Task: Create a due date automation trigger when advanced on, on the tuesday of the week a card is due add checklist with checklist "Resume" incomplete at 11:00 AM.
Action: Mouse moved to (875, 267)
Screenshot: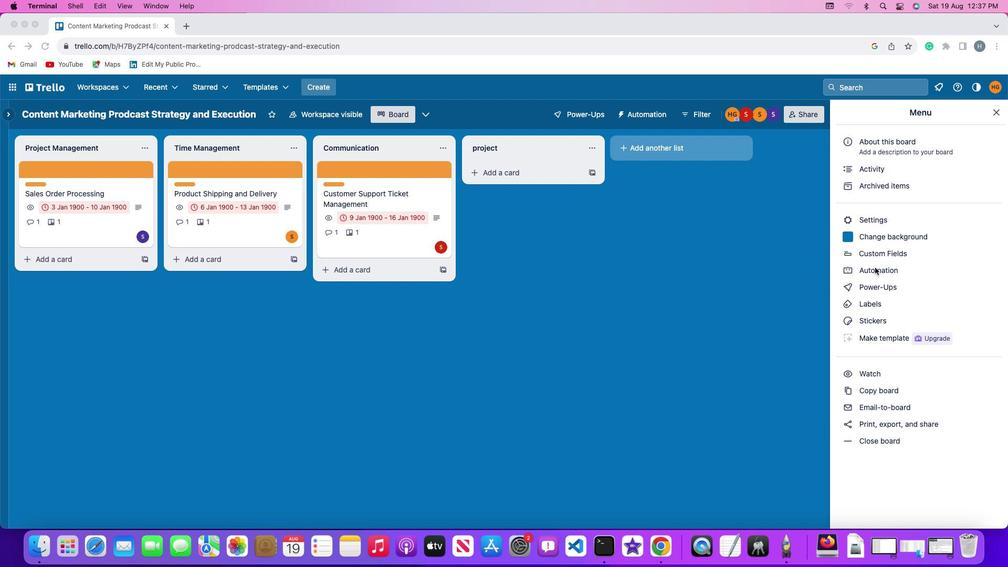 
Action: Mouse pressed left at (875, 267)
Screenshot: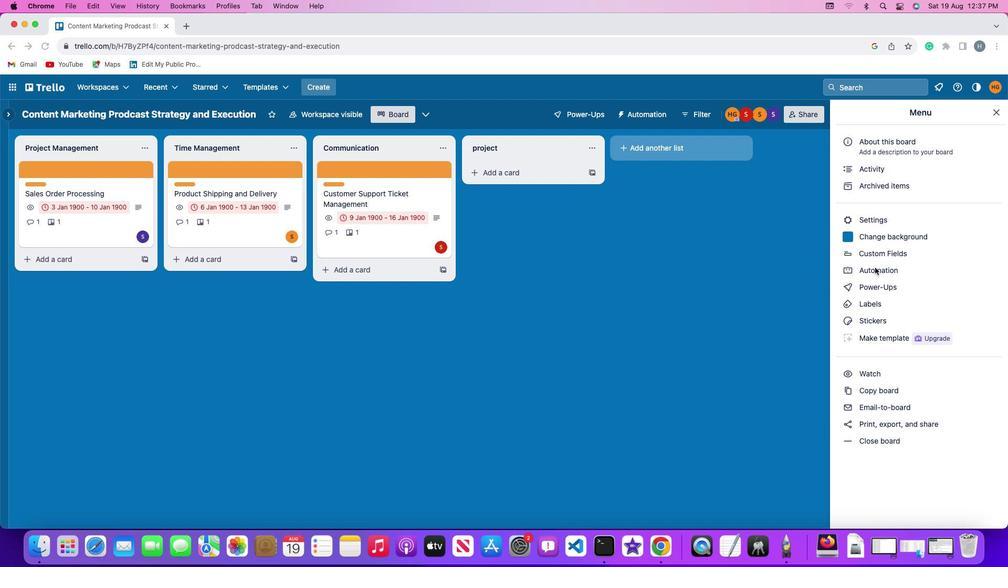 
Action: Mouse pressed left at (875, 267)
Screenshot: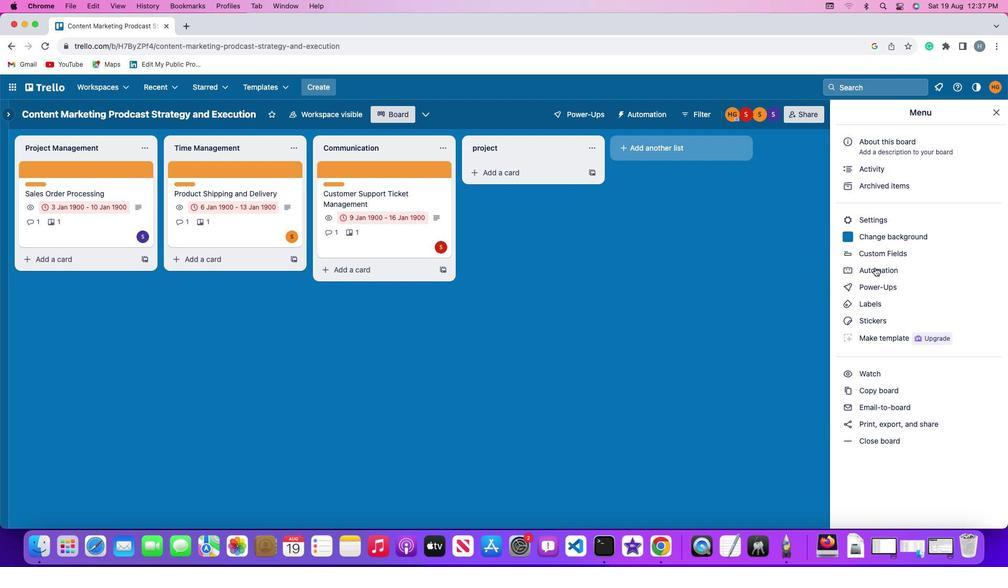 
Action: Mouse moved to (66, 250)
Screenshot: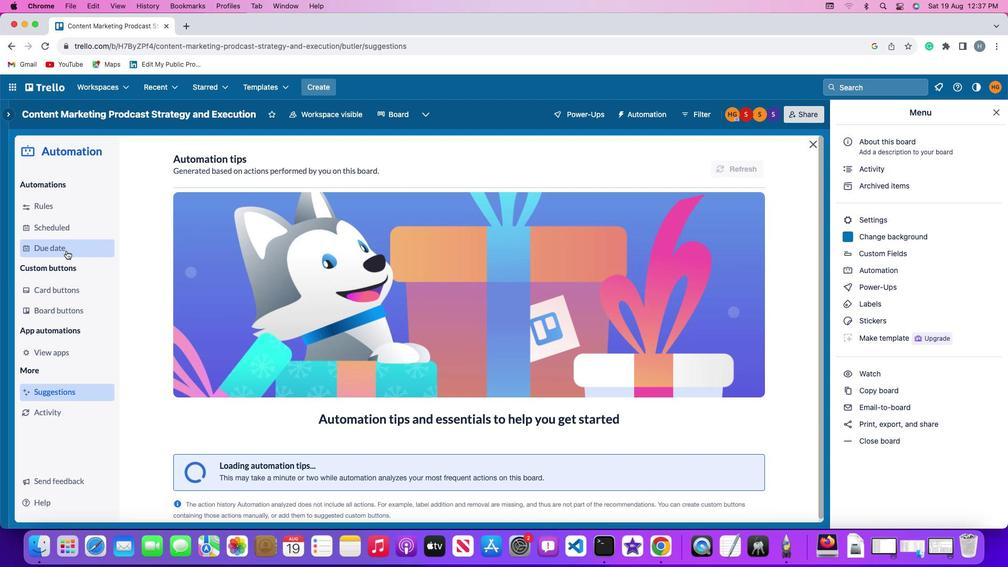 
Action: Mouse pressed left at (66, 250)
Screenshot: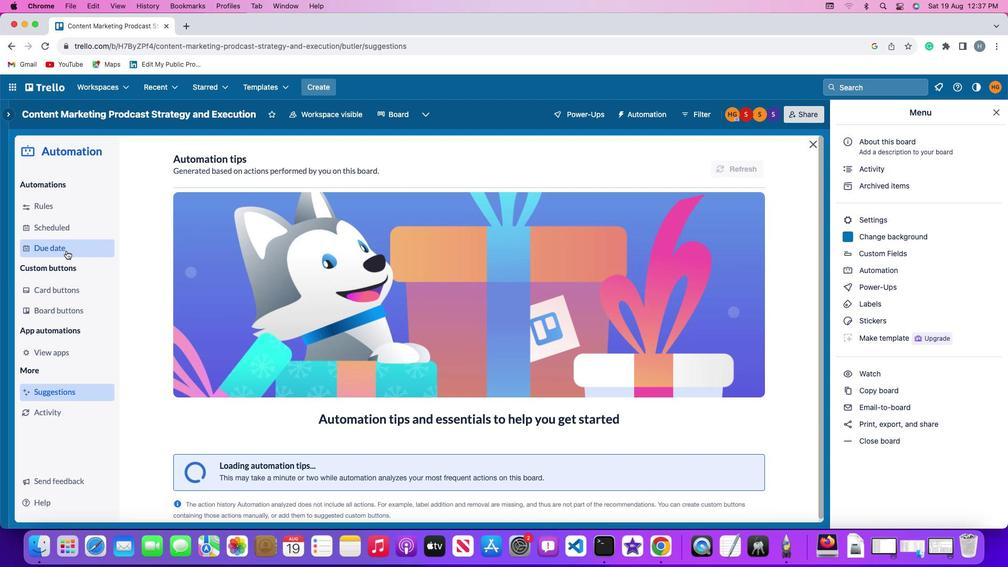 
Action: Mouse moved to (713, 161)
Screenshot: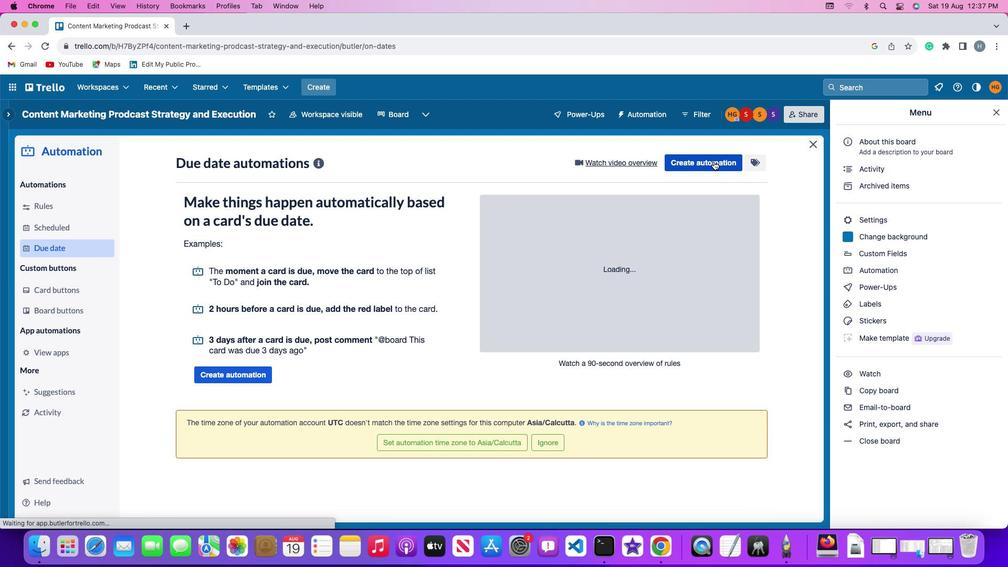 
Action: Mouse pressed left at (713, 161)
Screenshot: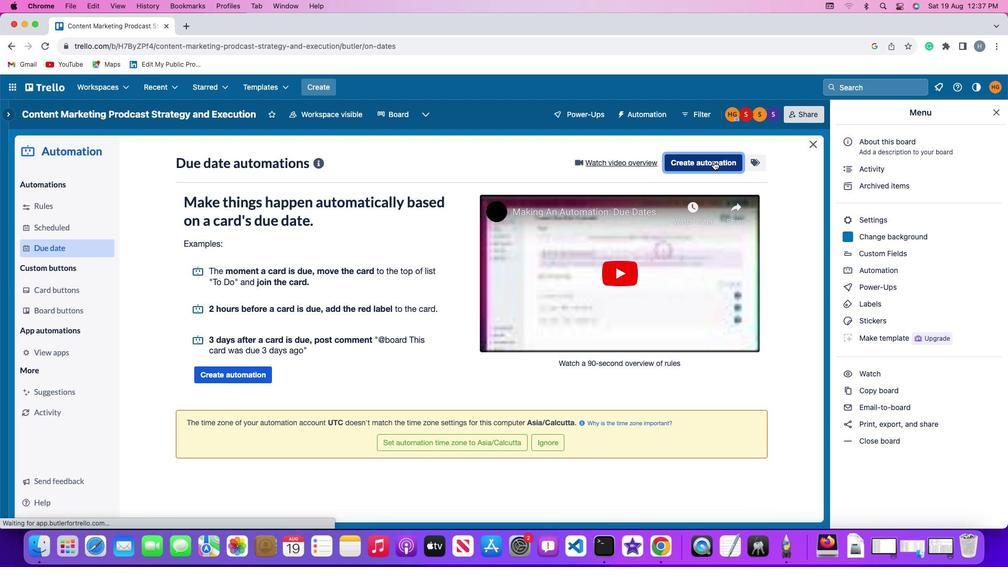 
Action: Mouse moved to (245, 263)
Screenshot: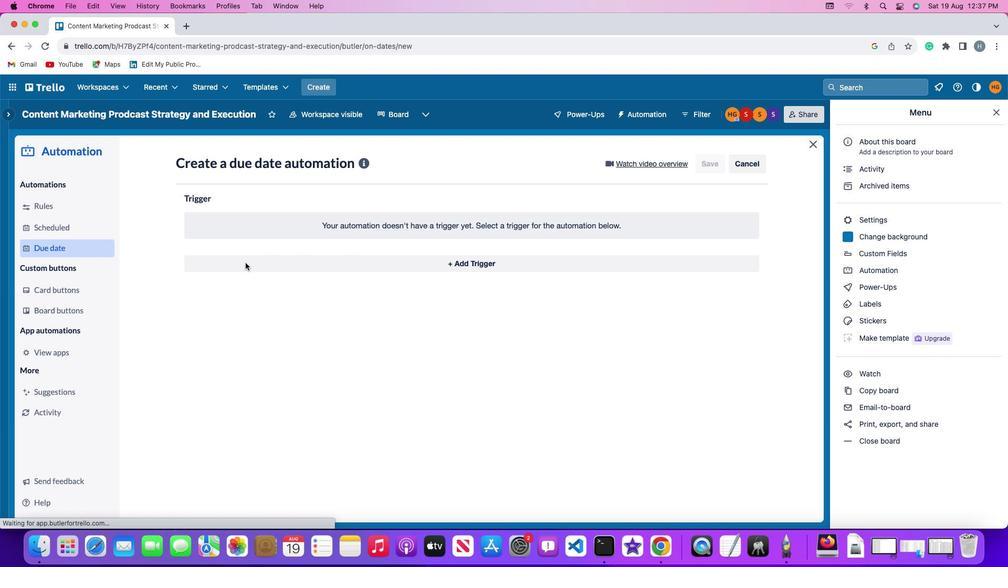 
Action: Mouse pressed left at (245, 263)
Screenshot: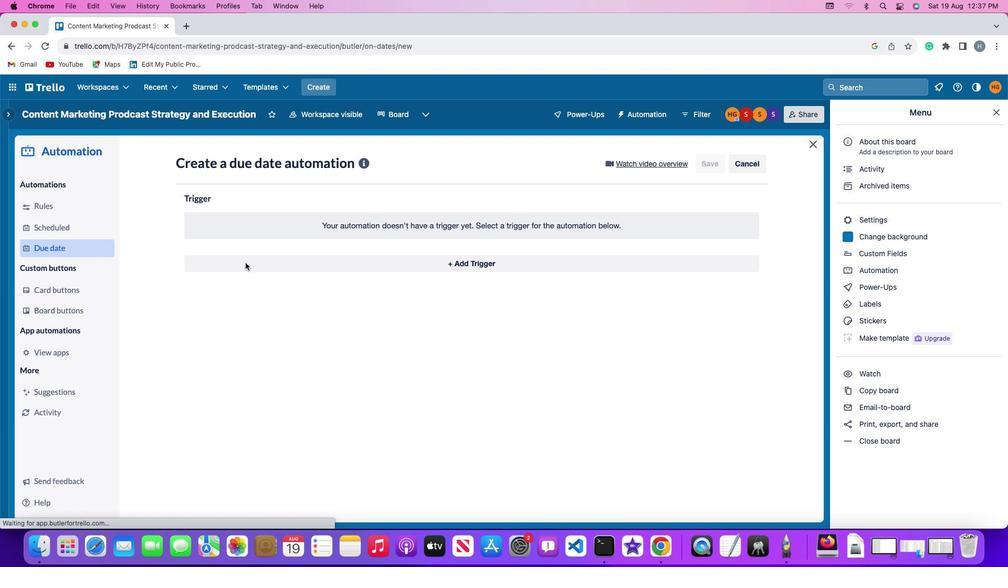 
Action: Mouse moved to (236, 459)
Screenshot: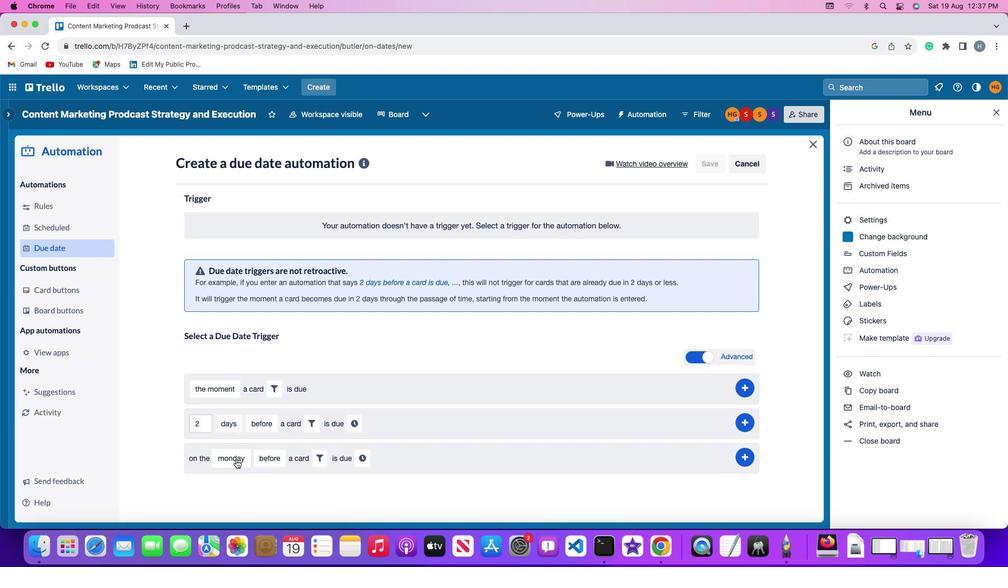 
Action: Mouse pressed left at (236, 459)
Screenshot: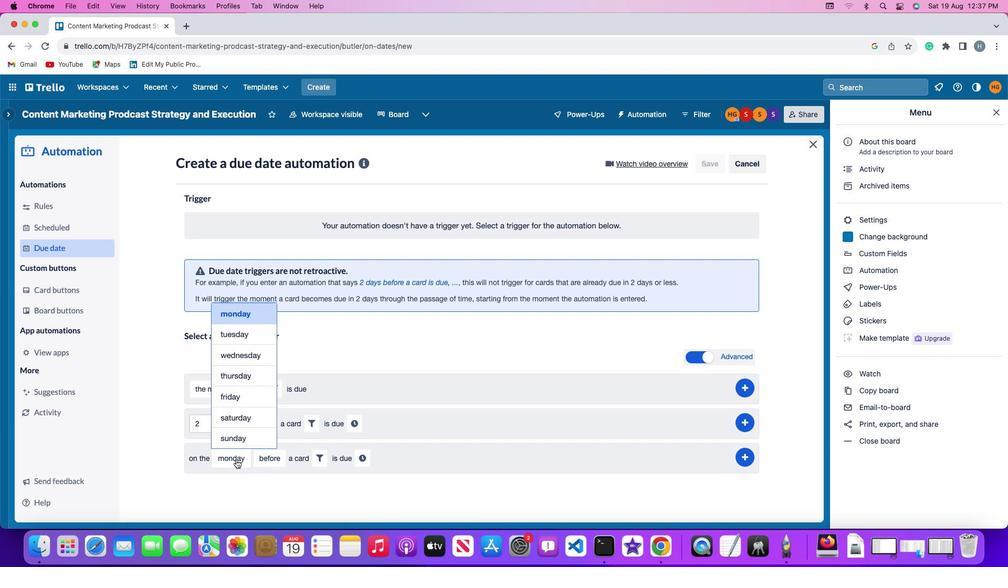 
Action: Mouse moved to (249, 338)
Screenshot: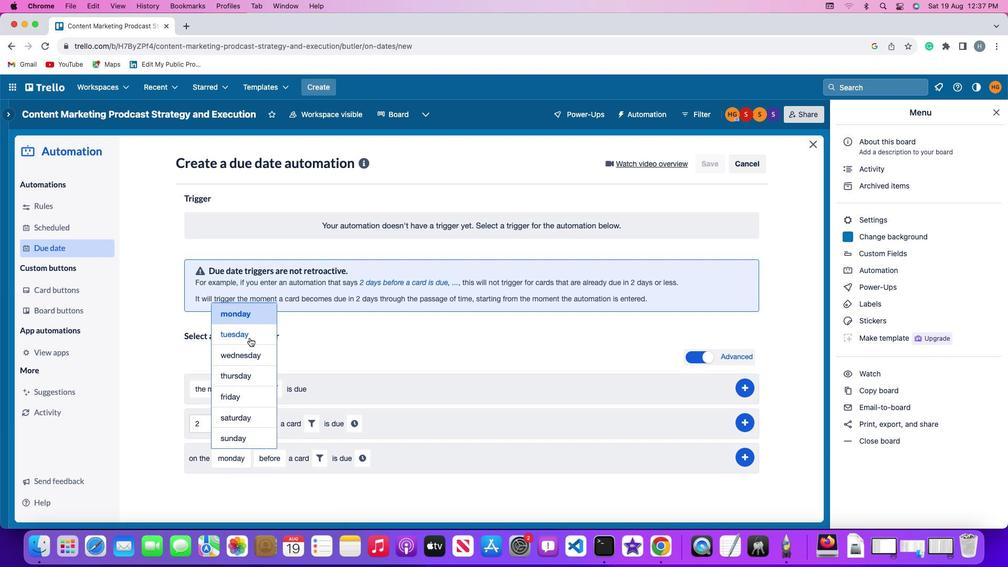 
Action: Mouse pressed left at (249, 338)
Screenshot: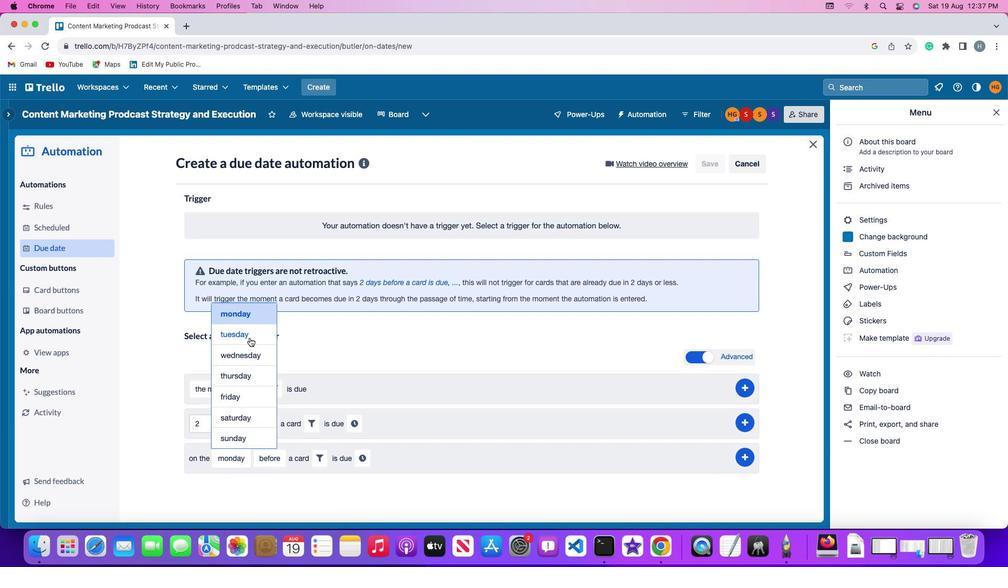 
Action: Mouse moved to (274, 453)
Screenshot: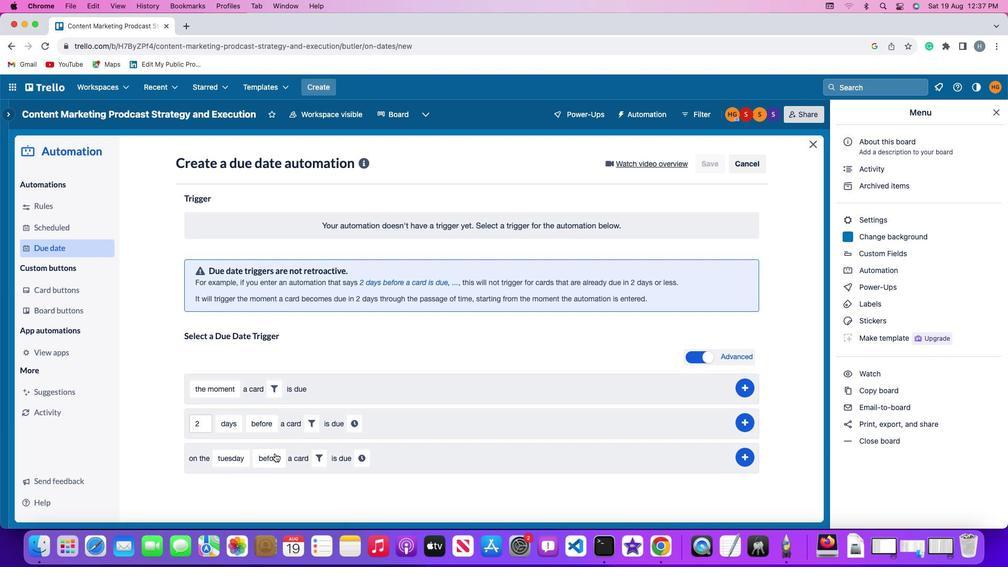 
Action: Mouse pressed left at (274, 453)
Screenshot: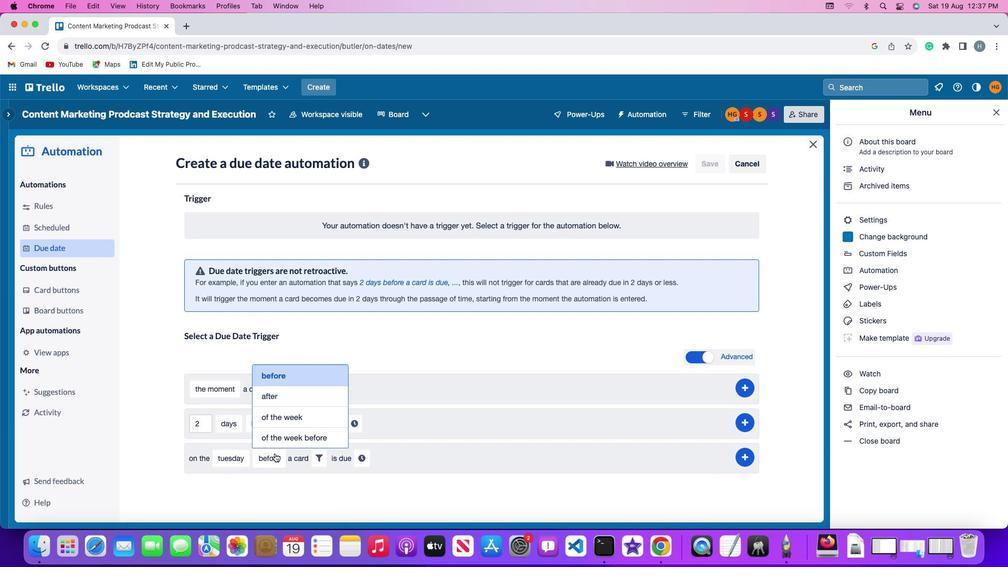 
Action: Mouse moved to (289, 419)
Screenshot: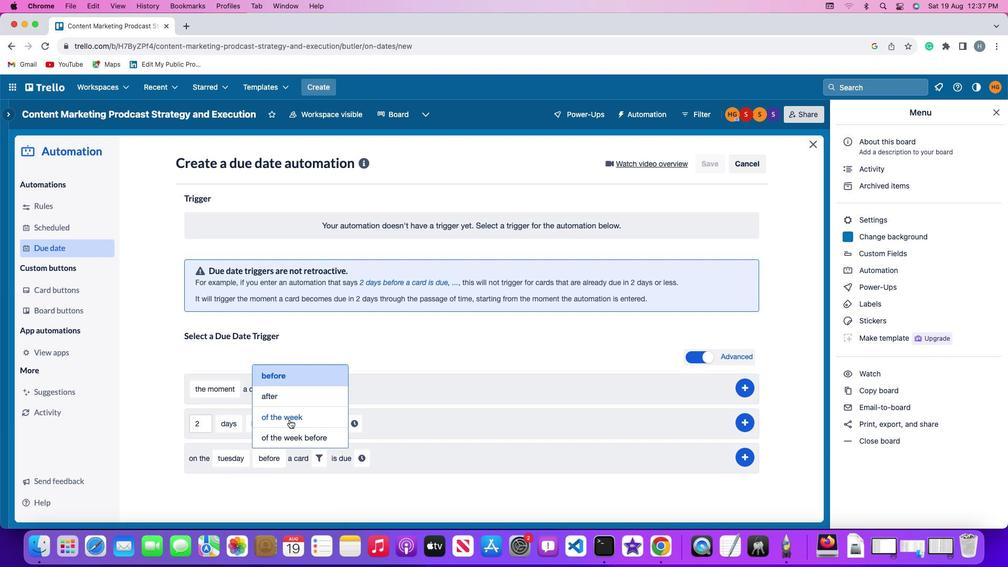 
Action: Mouse pressed left at (289, 419)
Screenshot: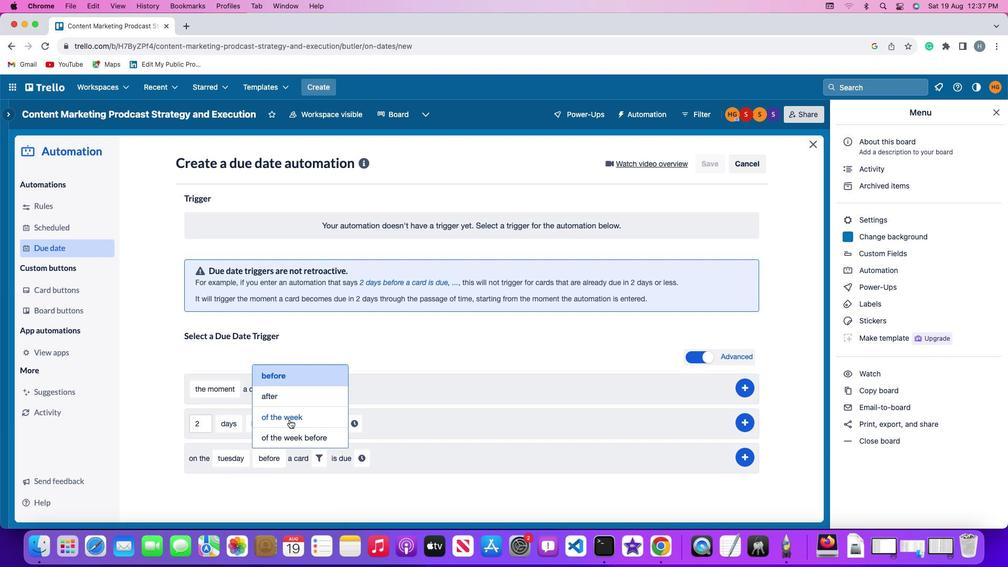 
Action: Mouse moved to (337, 460)
Screenshot: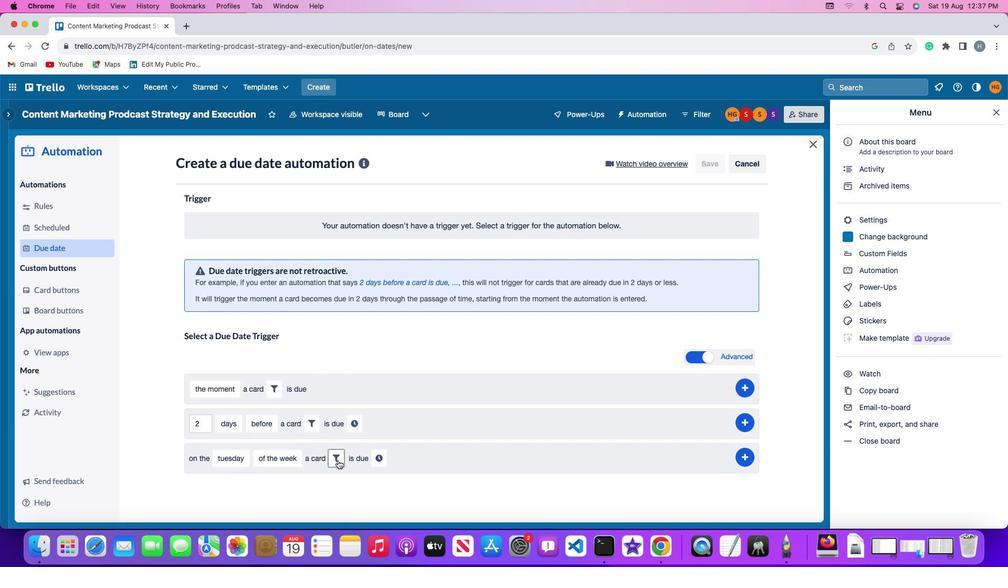 
Action: Mouse pressed left at (337, 460)
Screenshot: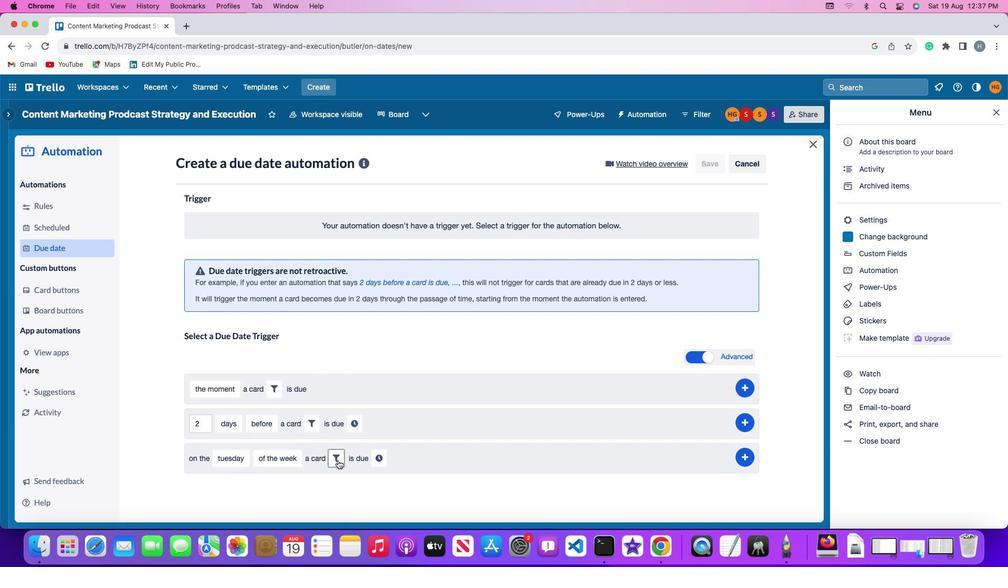 
Action: Mouse moved to (433, 486)
Screenshot: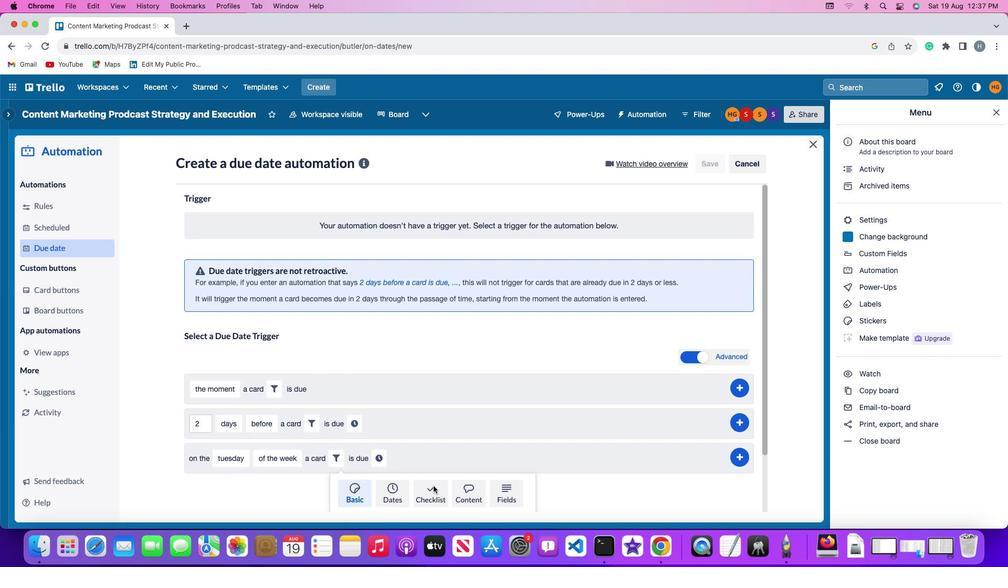 
Action: Mouse pressed left at (433, 486)
Screenshot: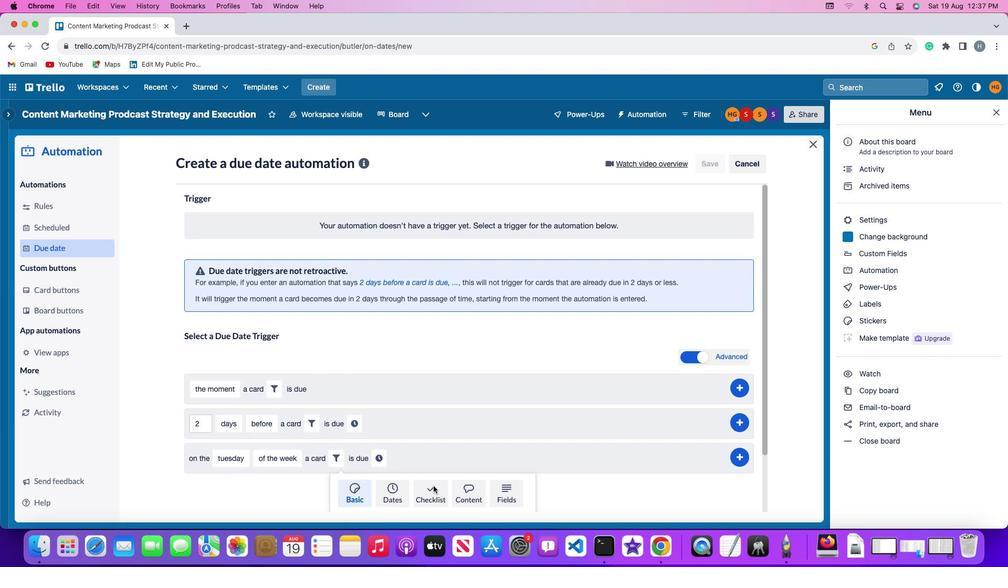 
Action: Mouse moved to (302, 484)
Screenshot: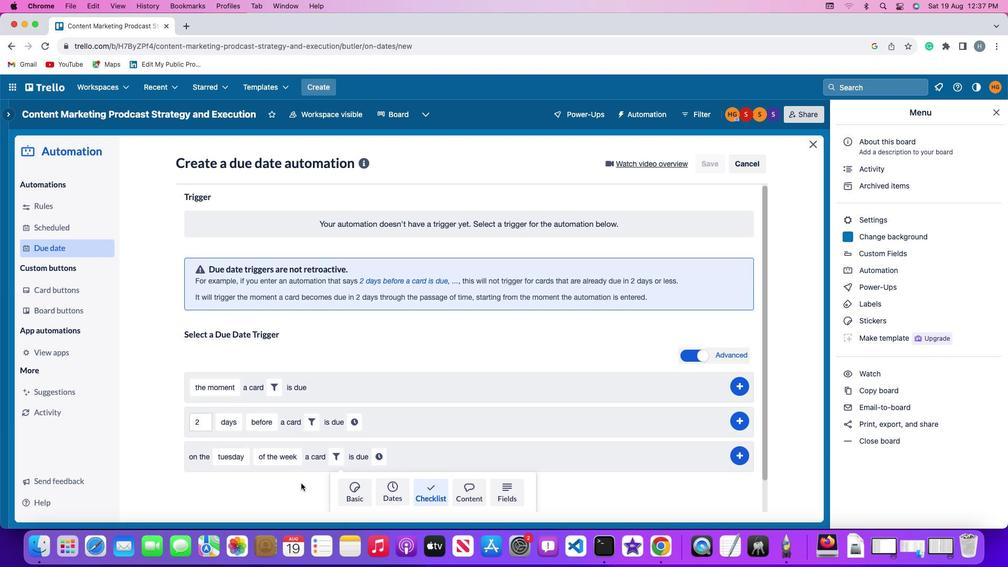 
Action: Mouse scrolled (302, 484) with delta (0, 0)
Screenshot: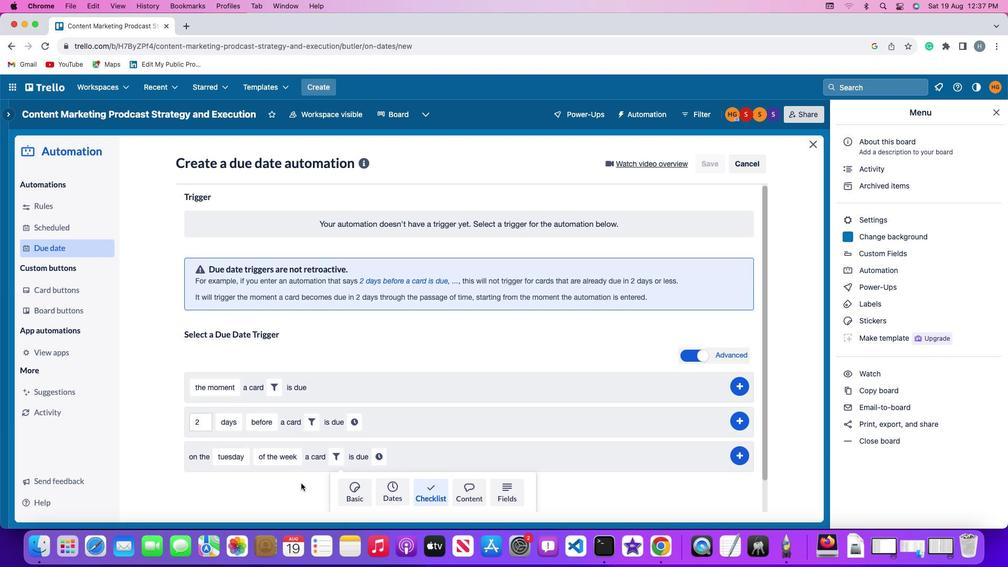 
Action: Mouse moved to (302, 484)
Screenshot: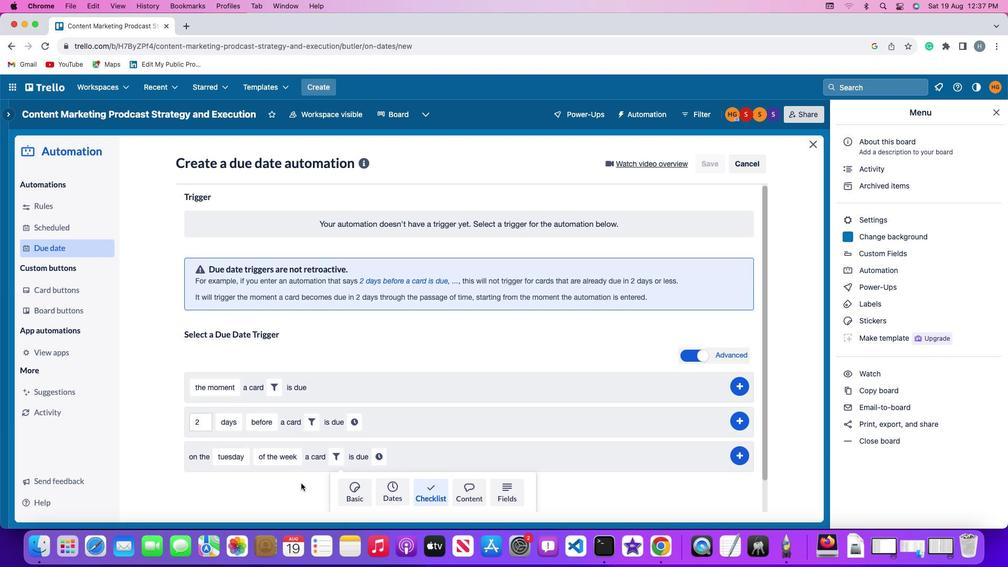 
Action: Mouse scrolled (302, 484) with delta (0, 0)
Screenshot: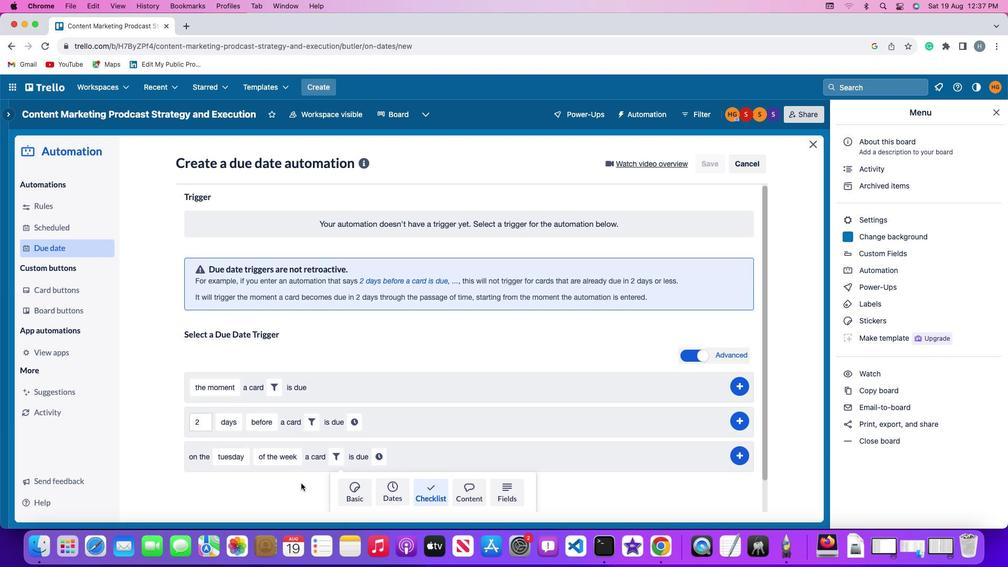 
Action: Mouse moved to (302, 484)
Screenshot: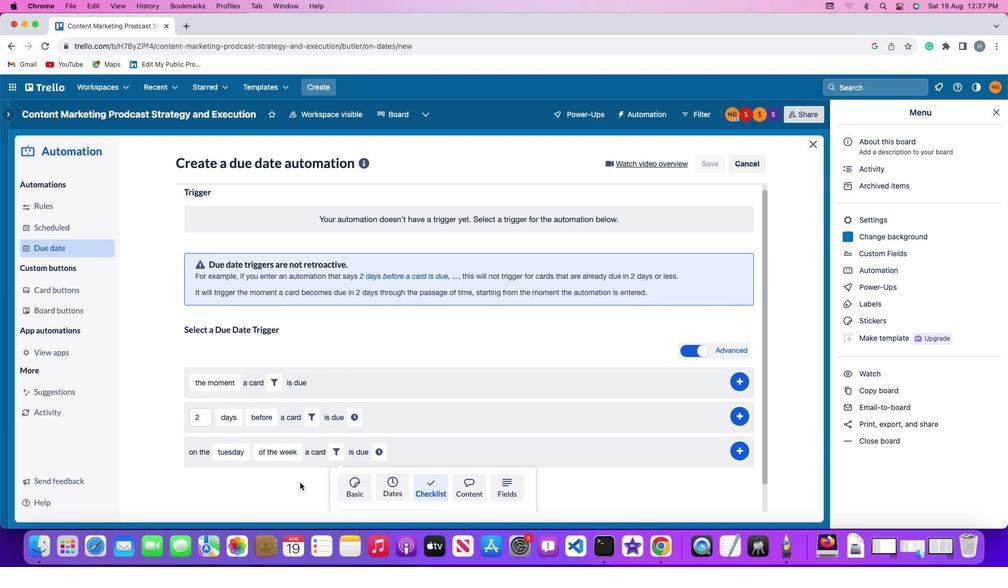 
Action: Mouse scrolled (302, 484) with delta (0, -1)
Screenshot: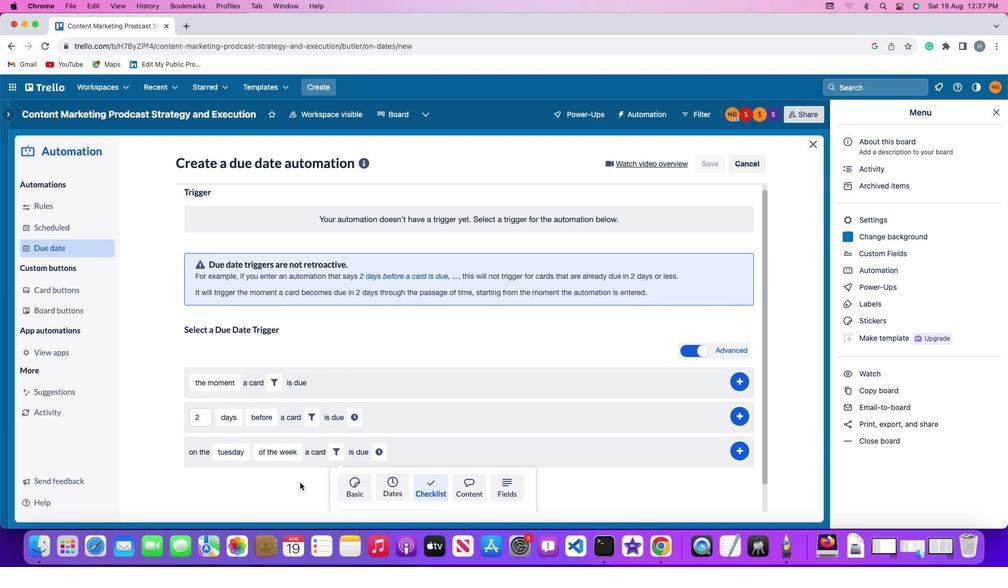 
Action: Mouse moved to (301, 483)
Screenshot: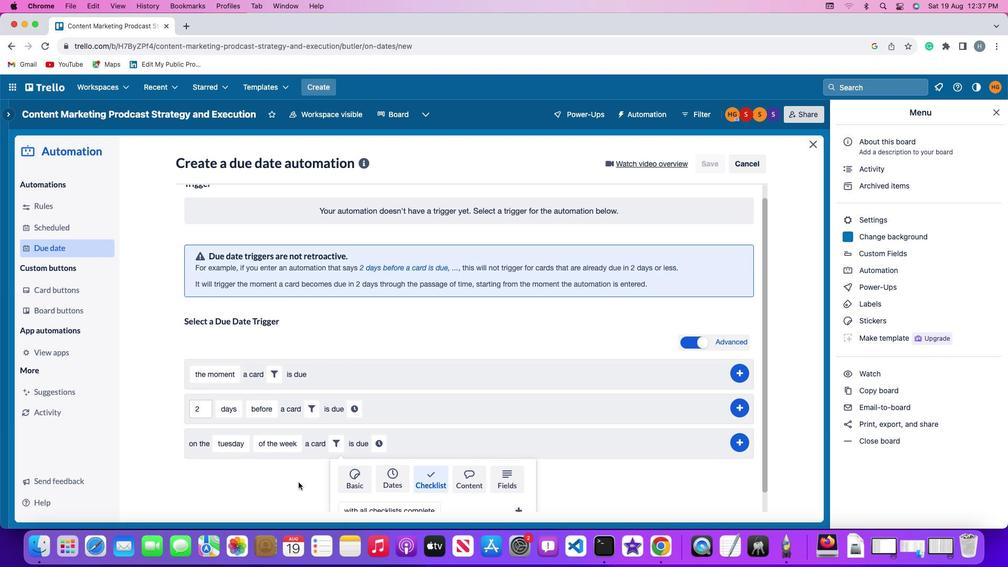 
Action: Mouse scrolled (301, 483) with delta (0, -2)
Screenshot: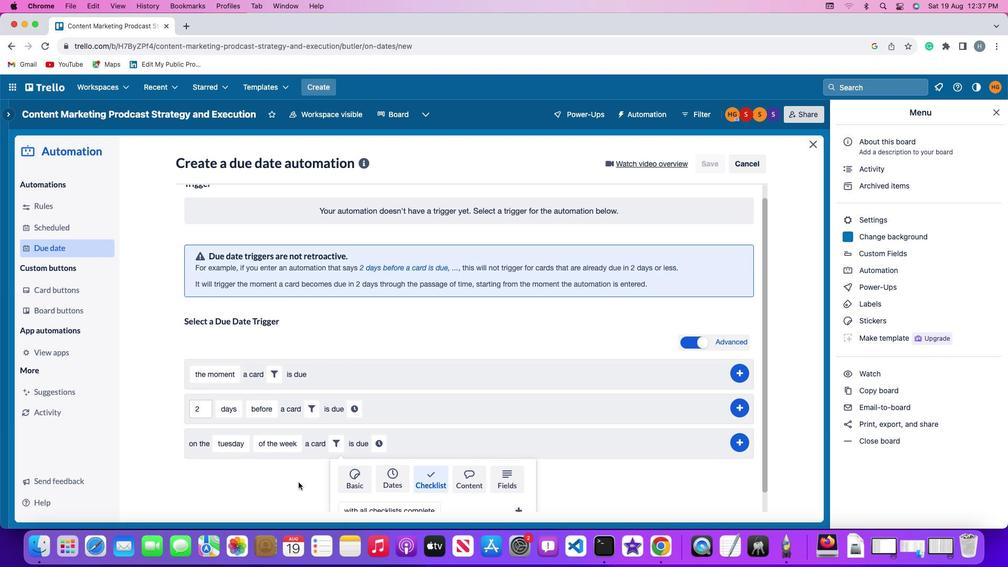 
Action: Mouse moved to (368, 485)
Screenshot: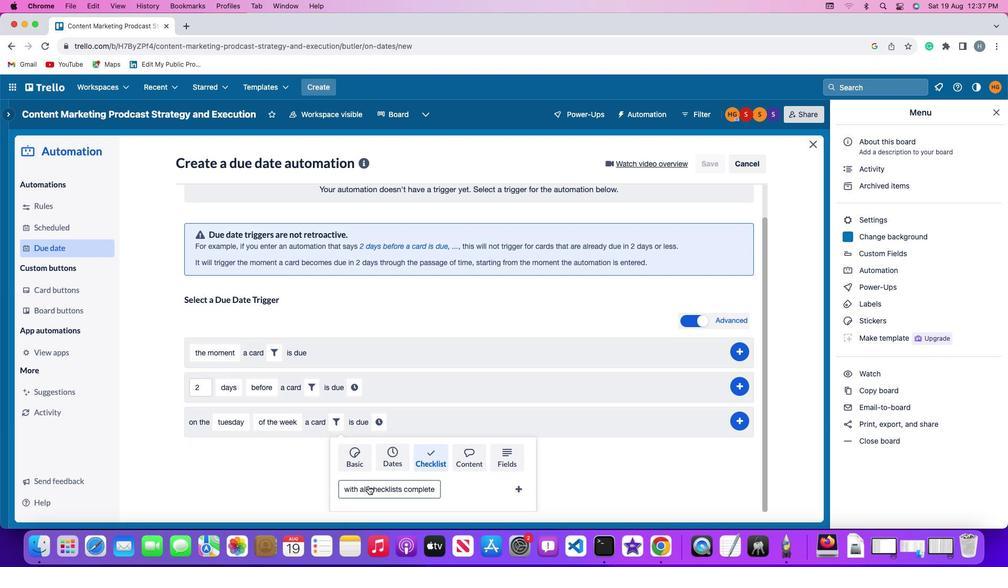 
Action: Mouse pressed left at (368, 485)
Screenshot: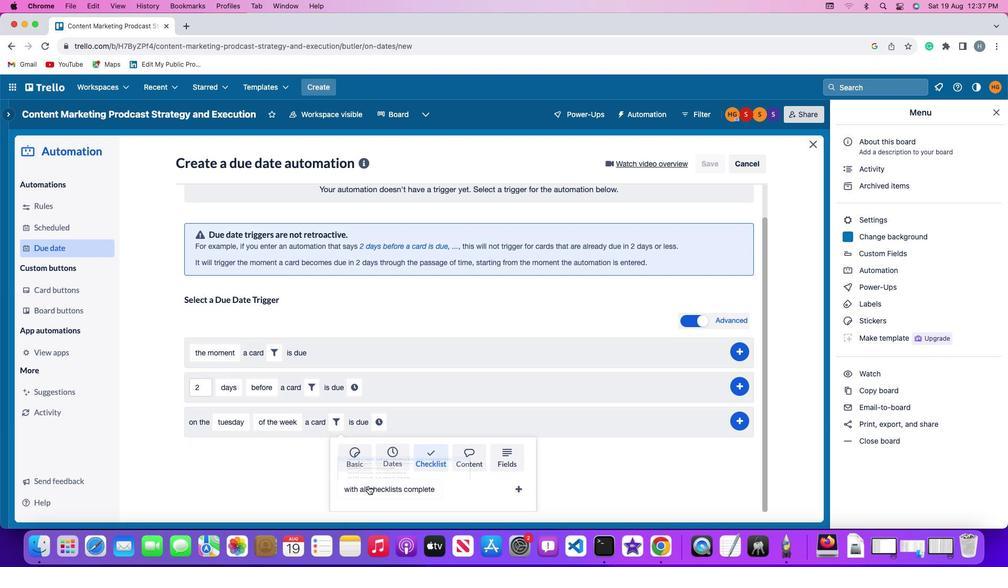 
Action: Mouse moved to (374, 429)
Screenshot: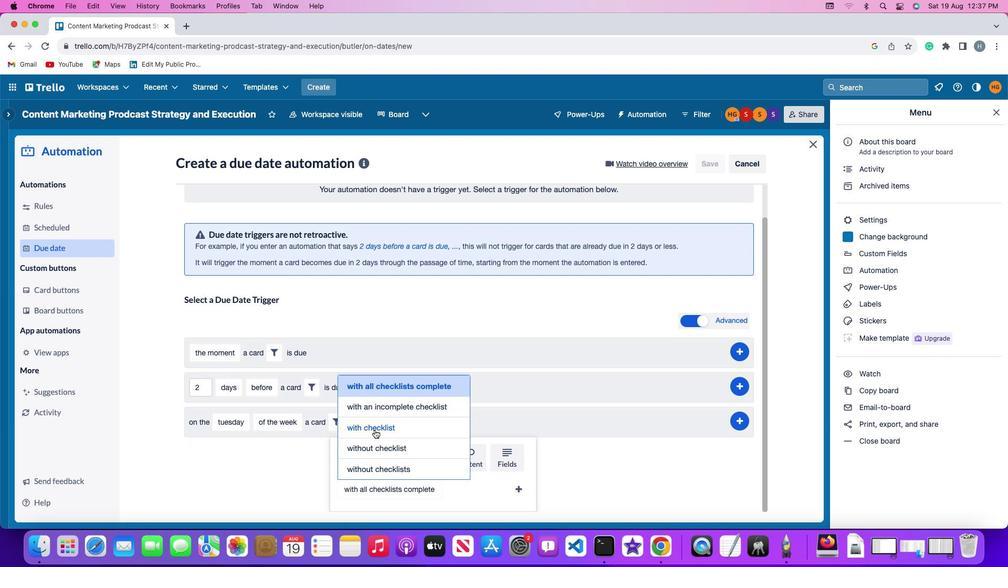
Action: Mouse pressed left at (374, 429)
Screenshot: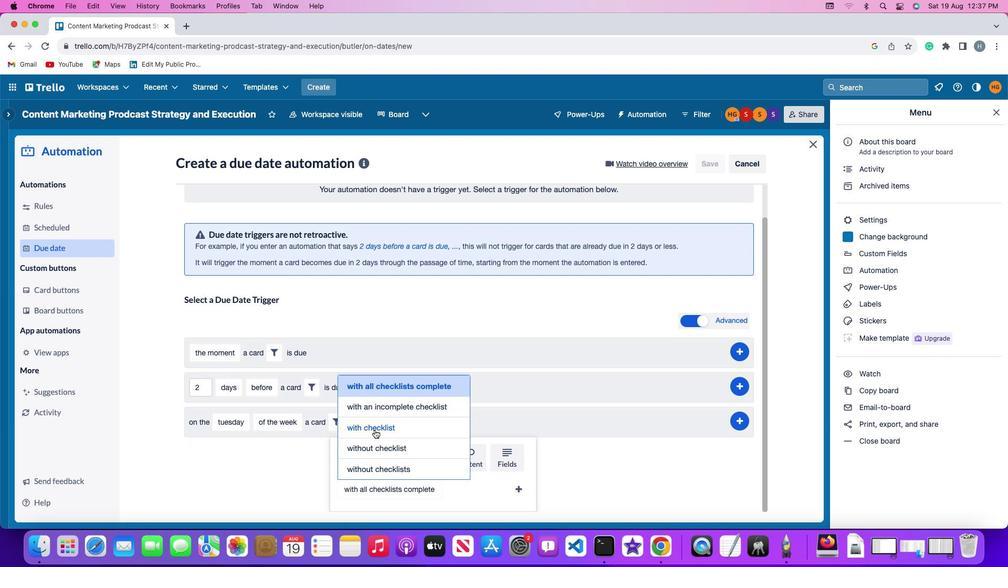 
Action: Mouse moved to (436, 487)
Screenshot: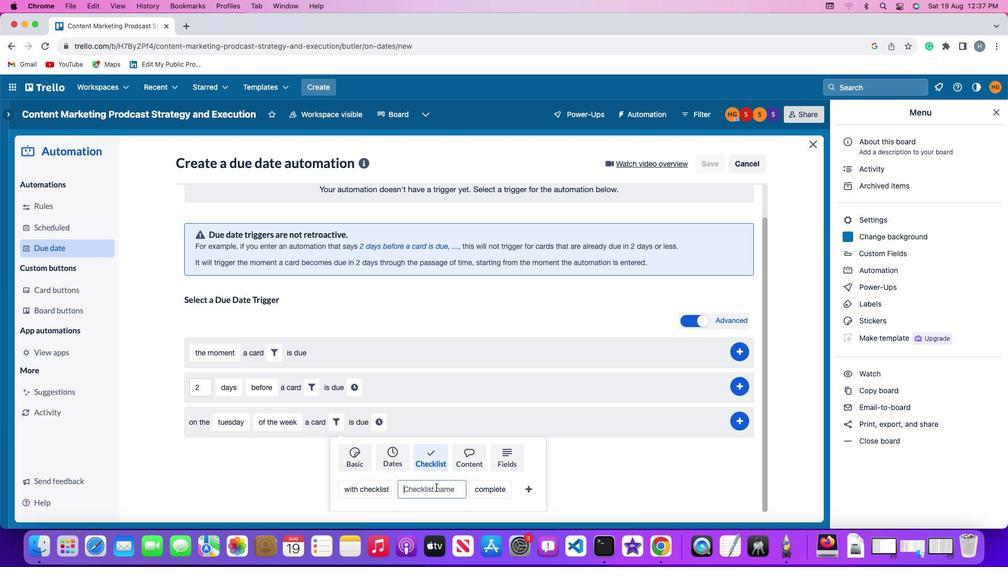 
Action: Mouse pressed left at (436, 487)
Screenshot: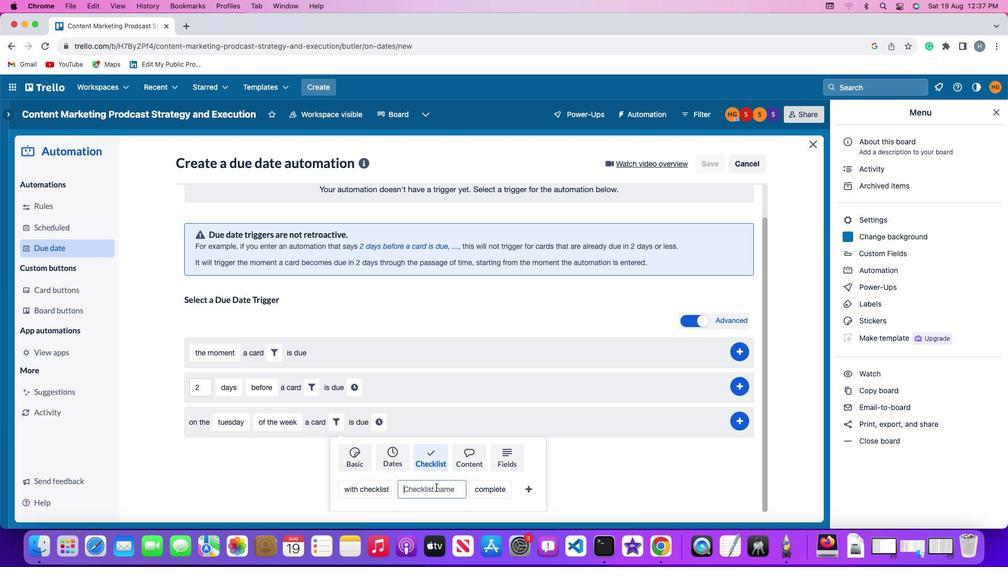 
Action: Key pressed Key.shift'R''e''s''u''m''e'
Screenshot: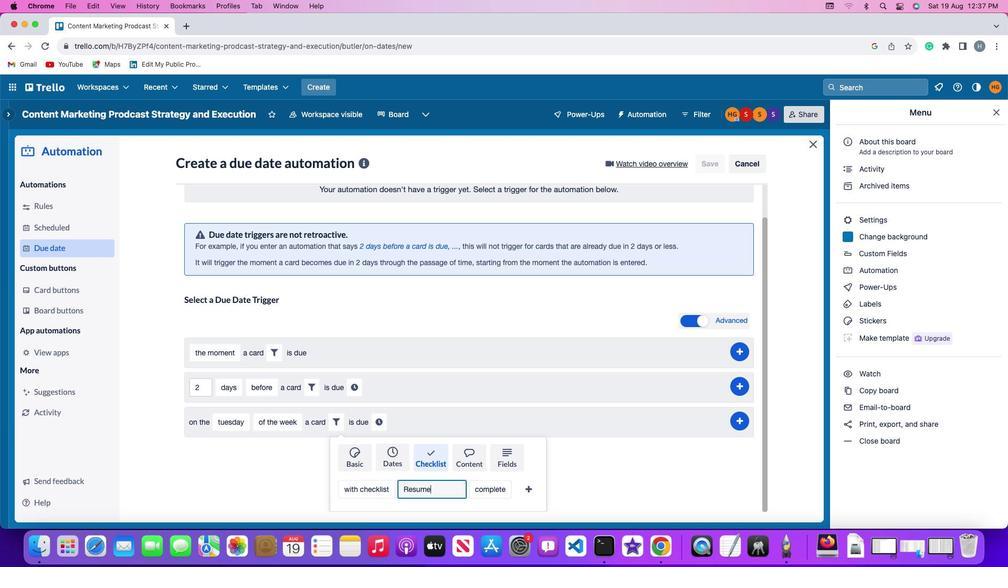 
Action: Mouse moved to (491, 490)
Screenshot: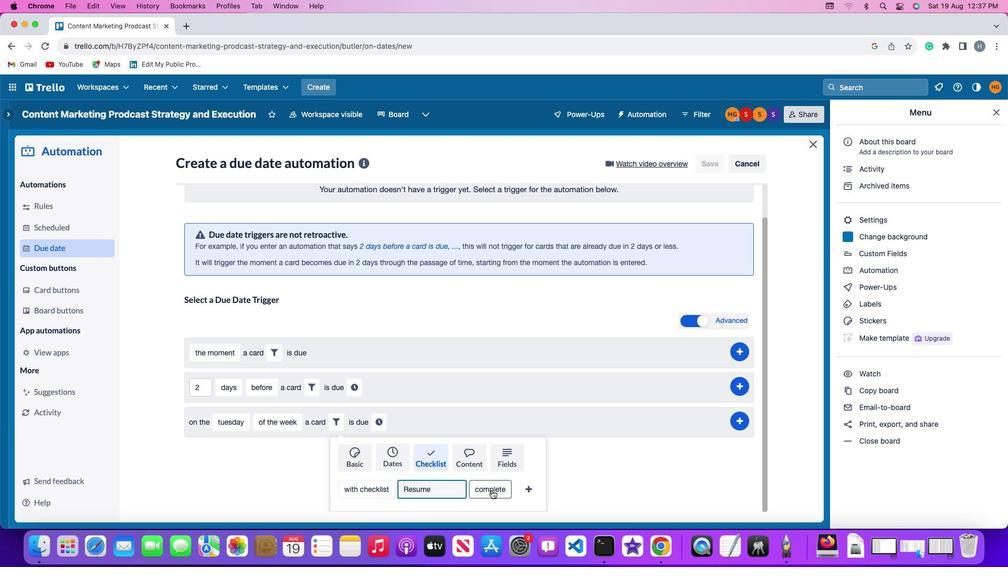 
Action: Mouse pressed left at (491, 490)
Screenshot: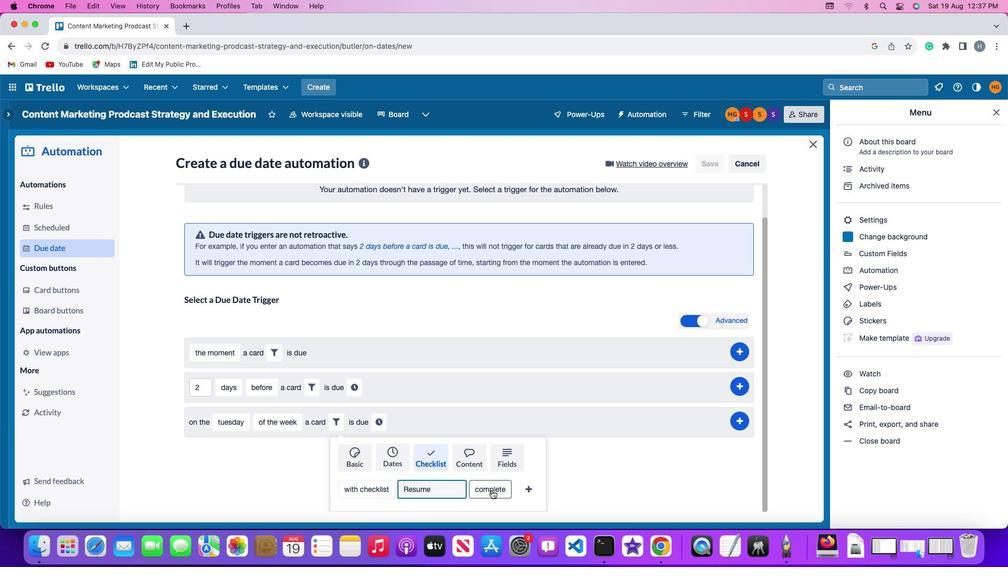 
Action: Mouse moved to (492, 468)
Screenshot: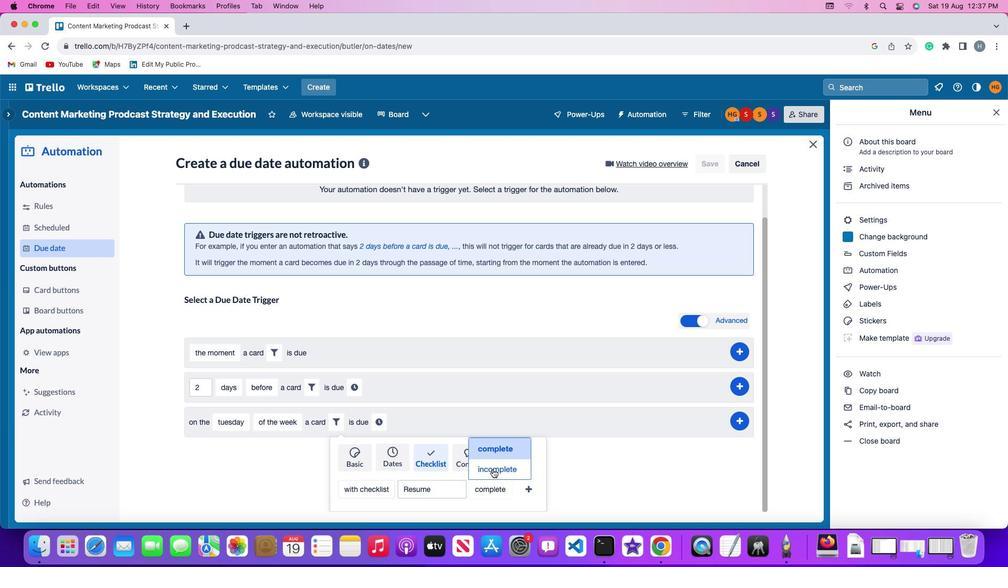 
Action: Mouse pressed left at (492, 468)
Screenshot: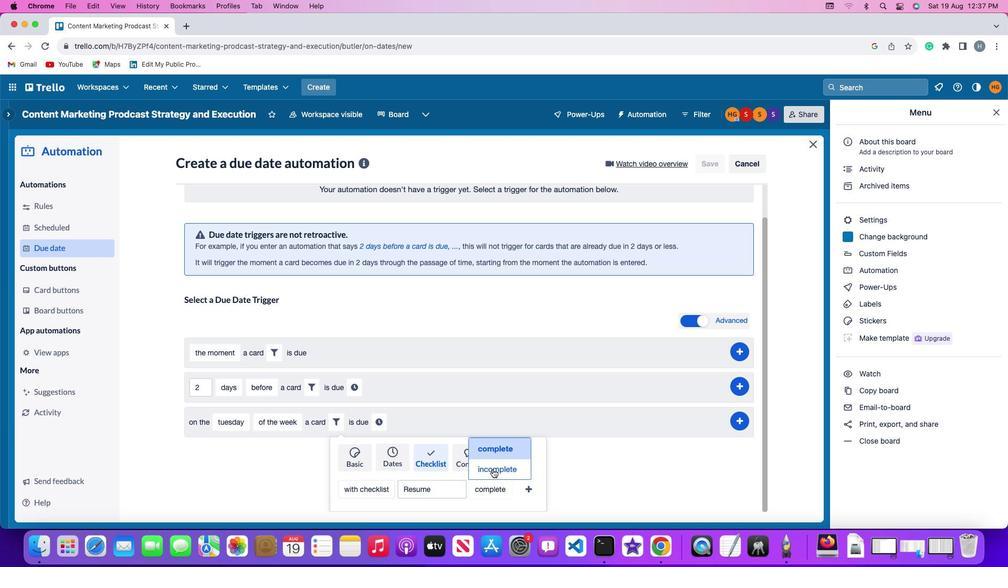 
Action: Mouse moved to (530, 485)
Screenshot: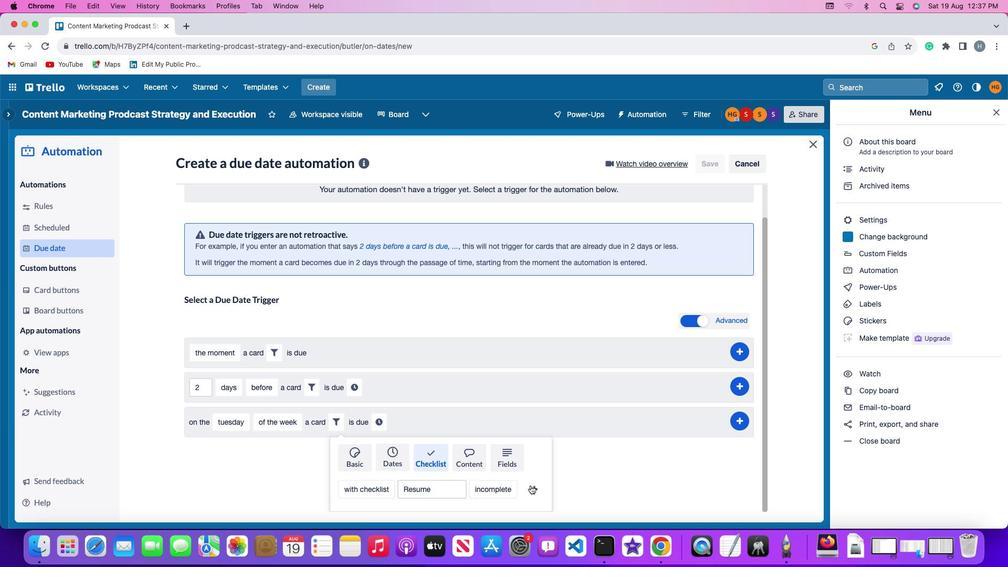 
Action: Mouse pressed left at (530, 485)
Screenshot: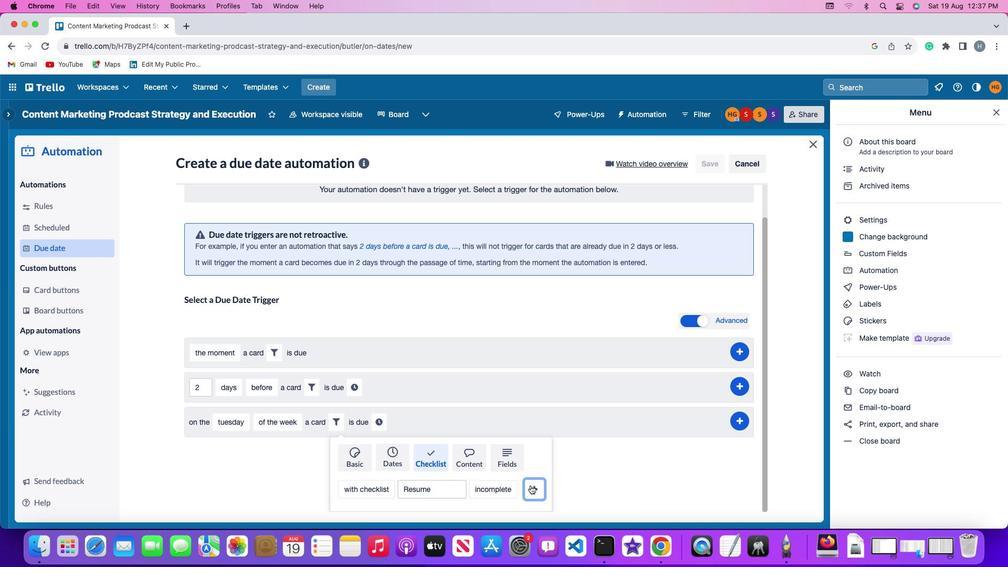 
Action: Mouse moved to (523, 459)
Screenshot: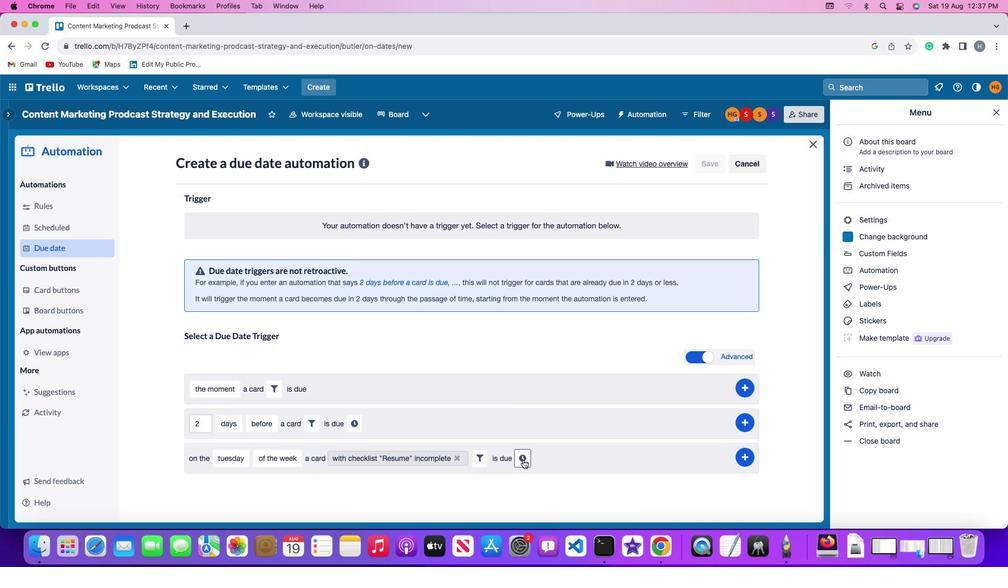
Action: Mouse pressed left at (523, 459)
Screenshot: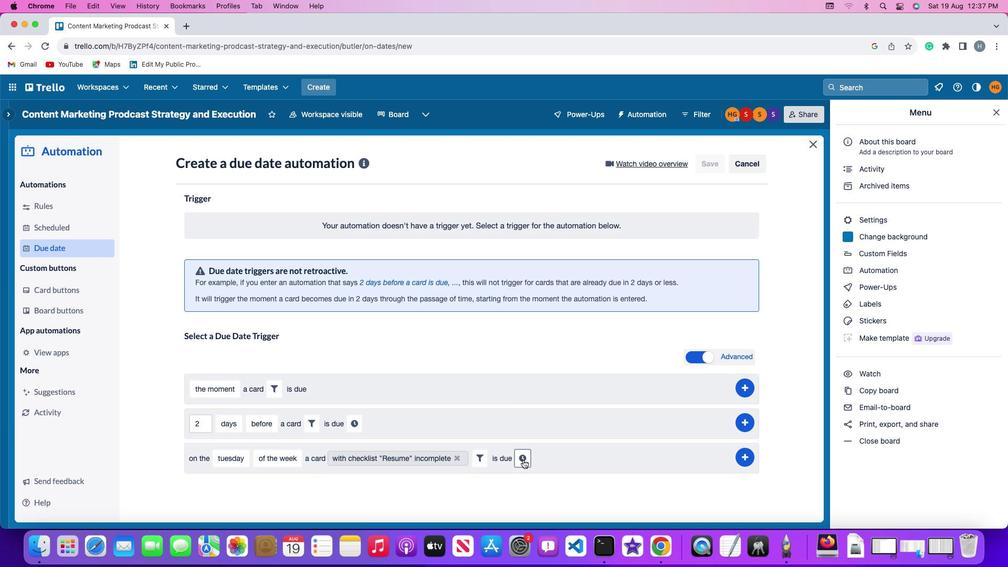 
Action: Mouse moved to (547, 460)
Screenshot: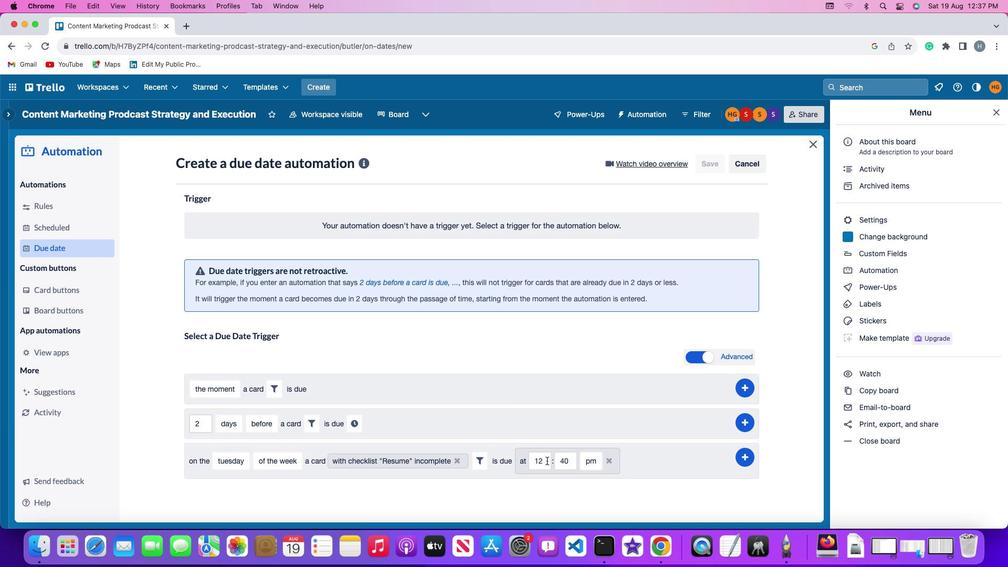 
Action: Mouse pressed left at (547, 460)
Screenshot: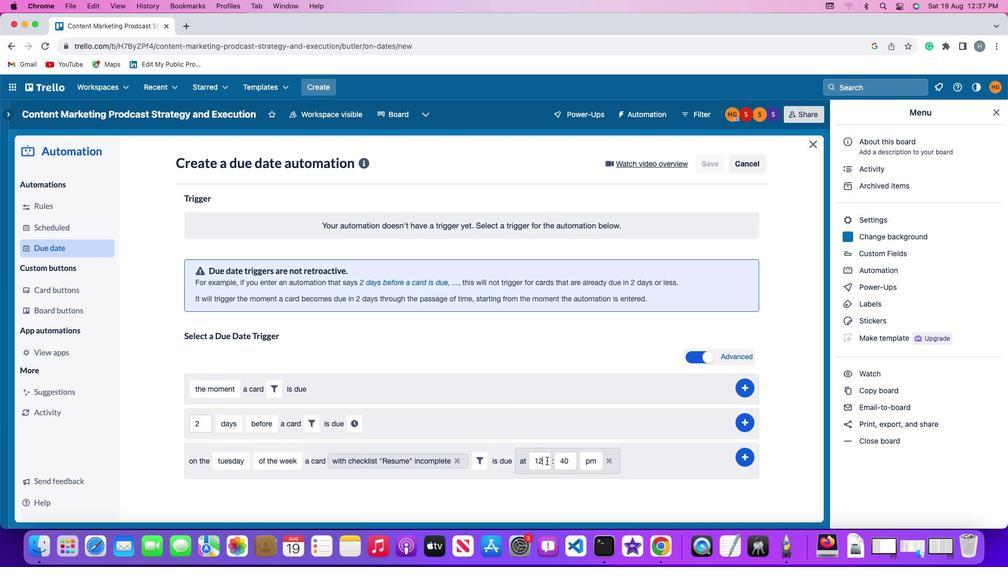 
Action: Key pressed Key.backspace'1'
Screenshot: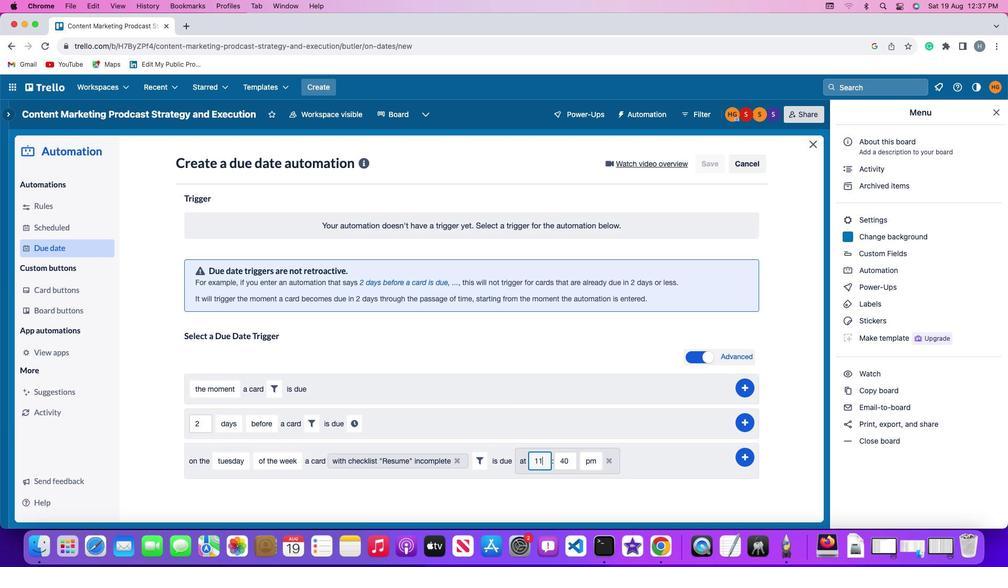 
Action: Mouse moved to (571, 459)
Screenshot: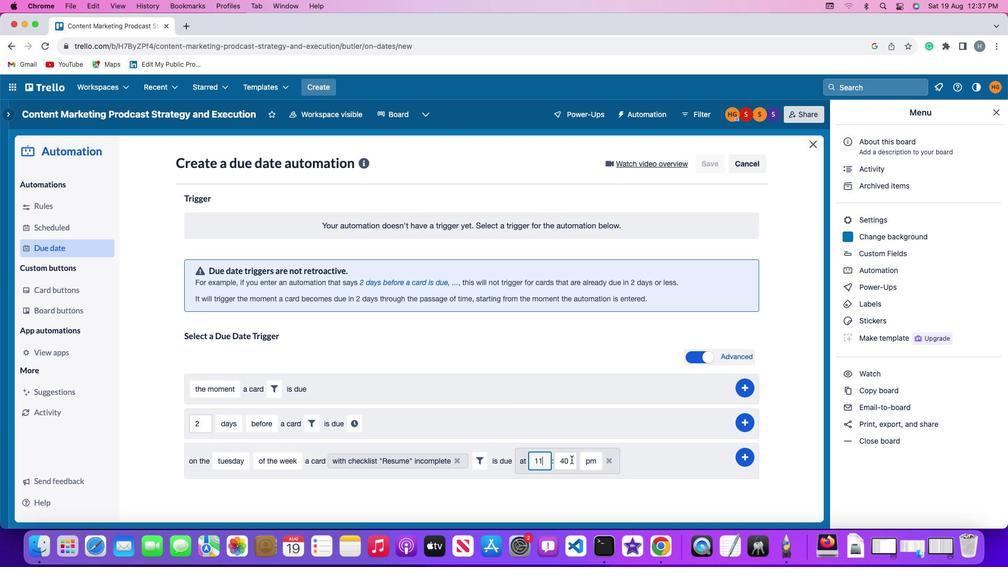 
Action: Mouse pressed left at (571, 459)
Screenshot: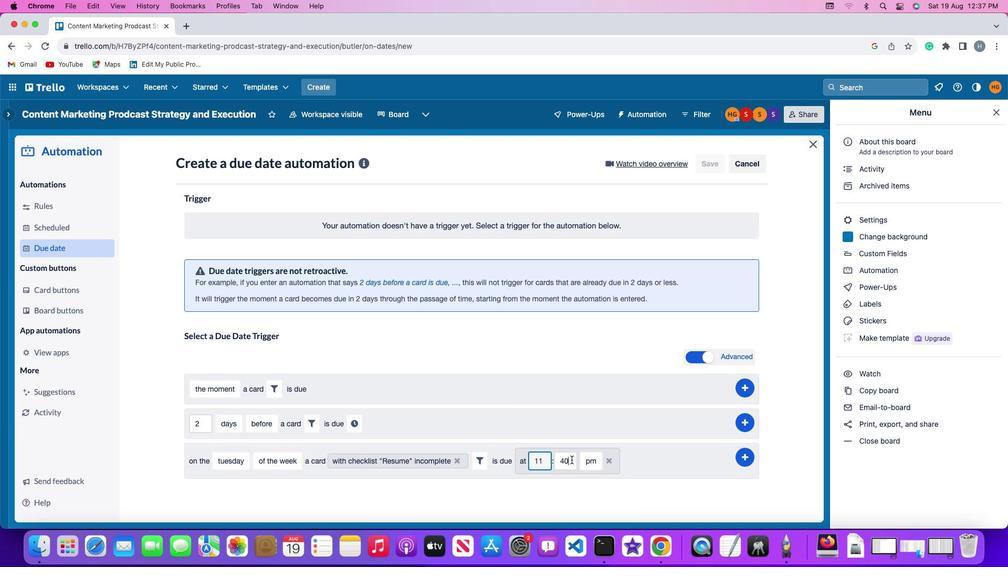 
Action: Key pressed Key.backspaceKey.backspace'0''0'
Screenshot: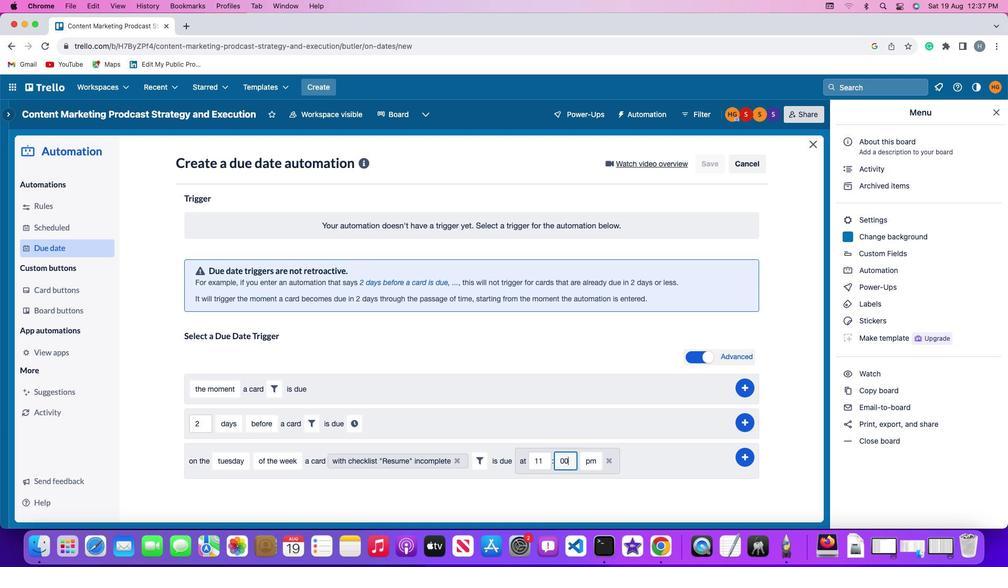 
Action: Mouse moved to (591, 460)
Screenshot: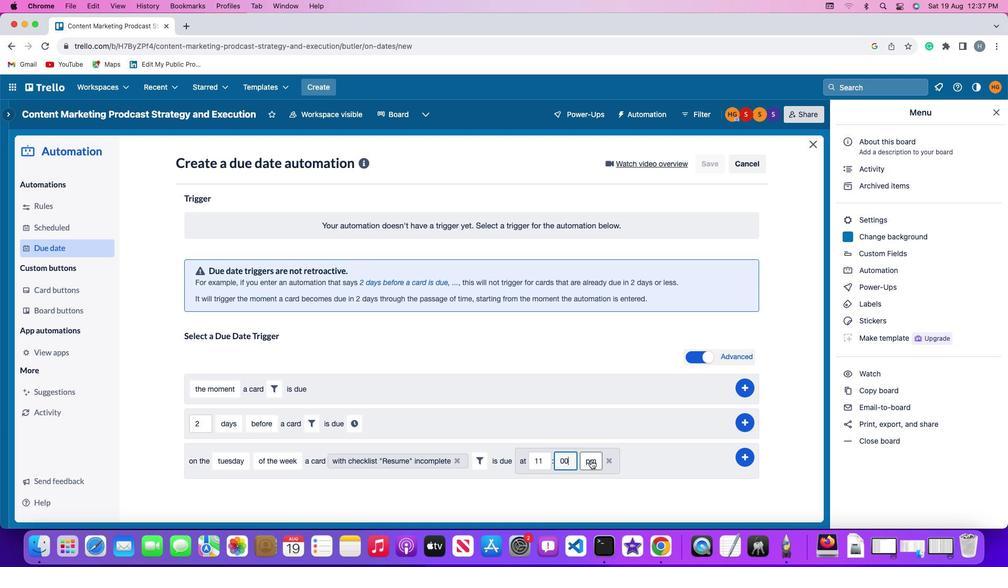 
Action: Mouse pressed left at (591, 460)
Screenshot: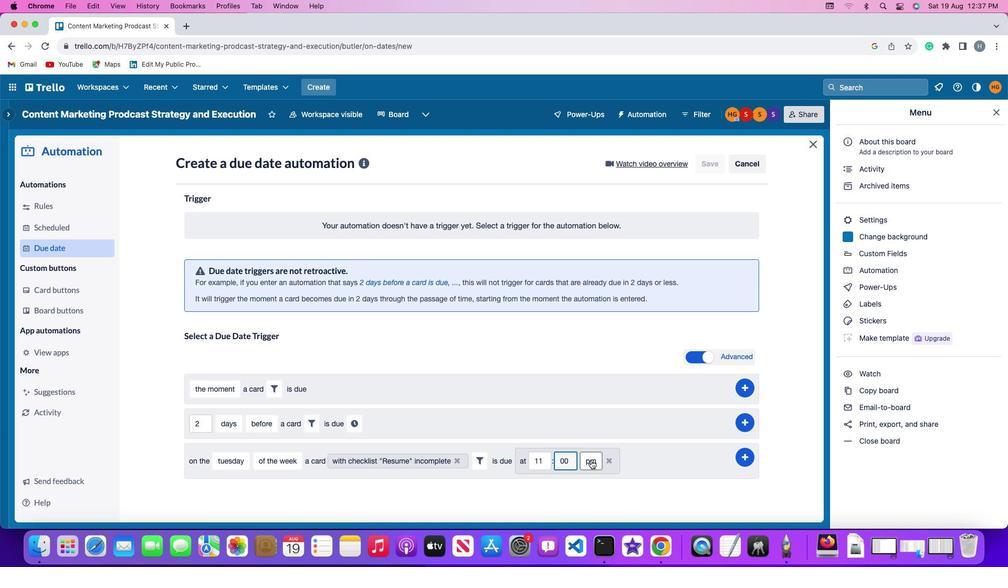 
Action: Mouse moved to (595, 475)
Screenshot: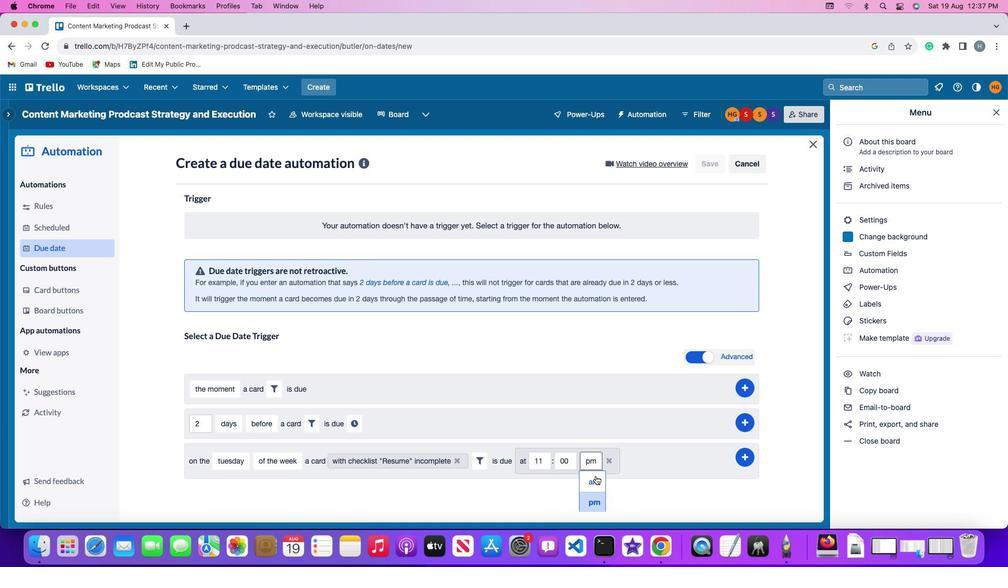 
Action: Mouse pressed left at (595, 475)
Screenshot: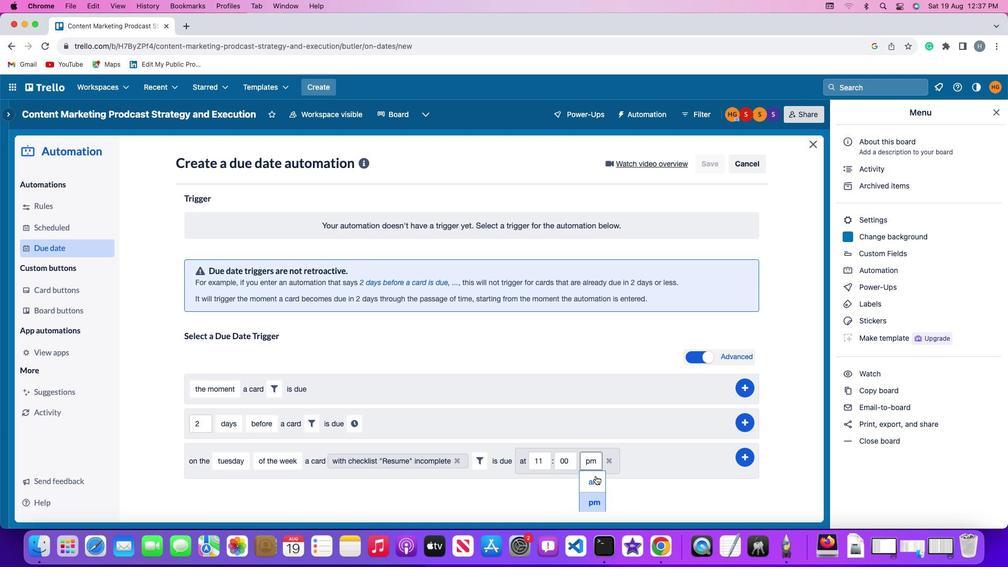 
Action: Mouse moved to (746, 453)
Screenshot: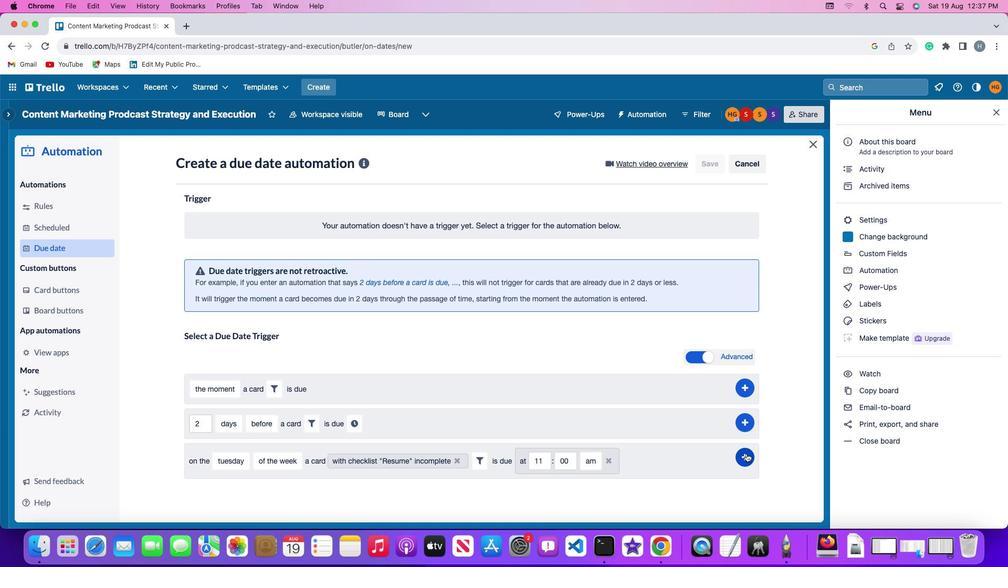 
Action: Mouse pressed left at (746, 453)
Screenshot: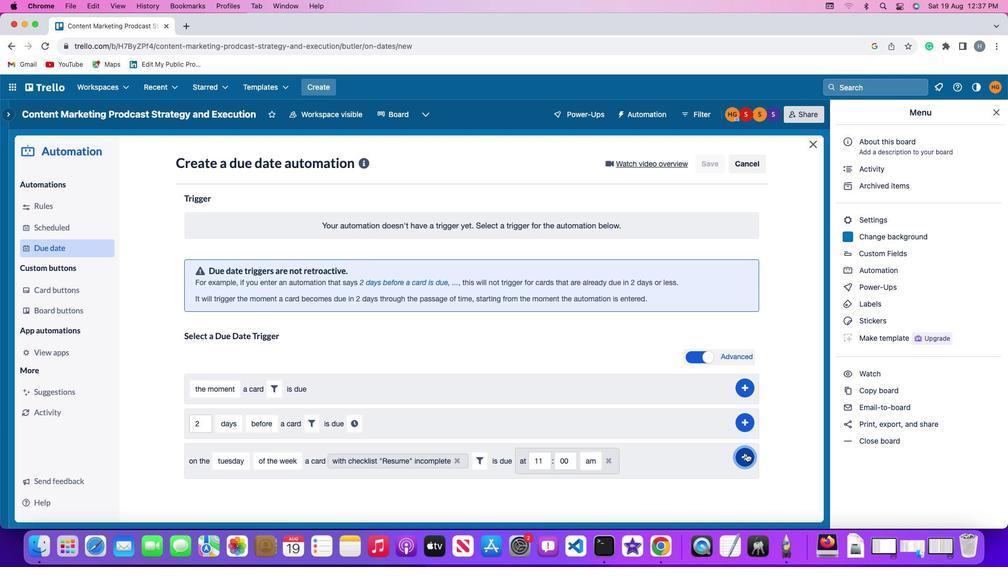 
Action: Mouse moved to (793, 380)
Screenshot: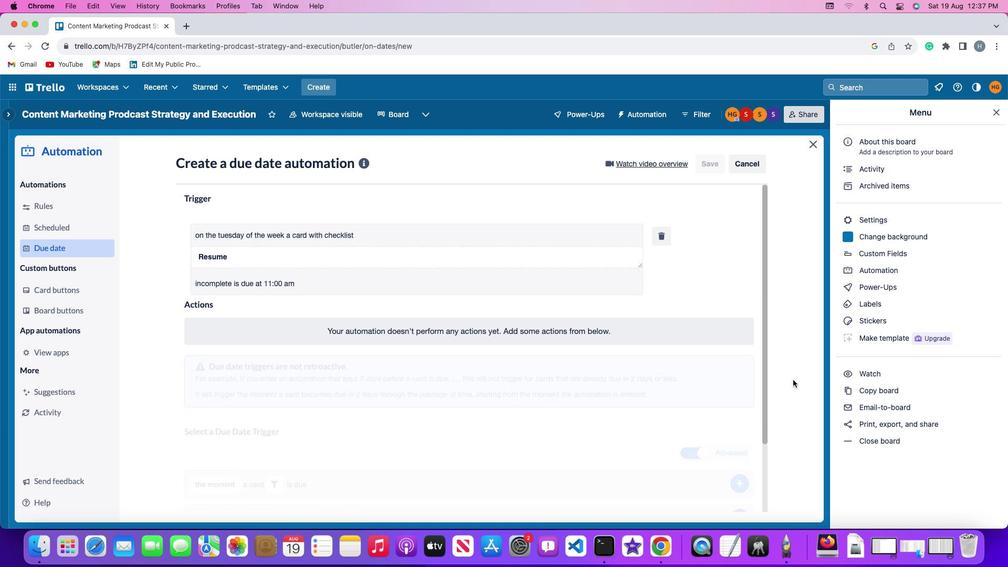 
